 Task: Invite Team Member Softage.1@softage.net to Workspace App Development. Invite Team Member Softage.2@softage.net to Workspace App Development. Invite Team Member Softage.3@softage.net to Workspace App Development. Invite Team Member Softage.4@softage.net to Workspace App Development
Action: Mouse moved to (734, 107)
Screenshot: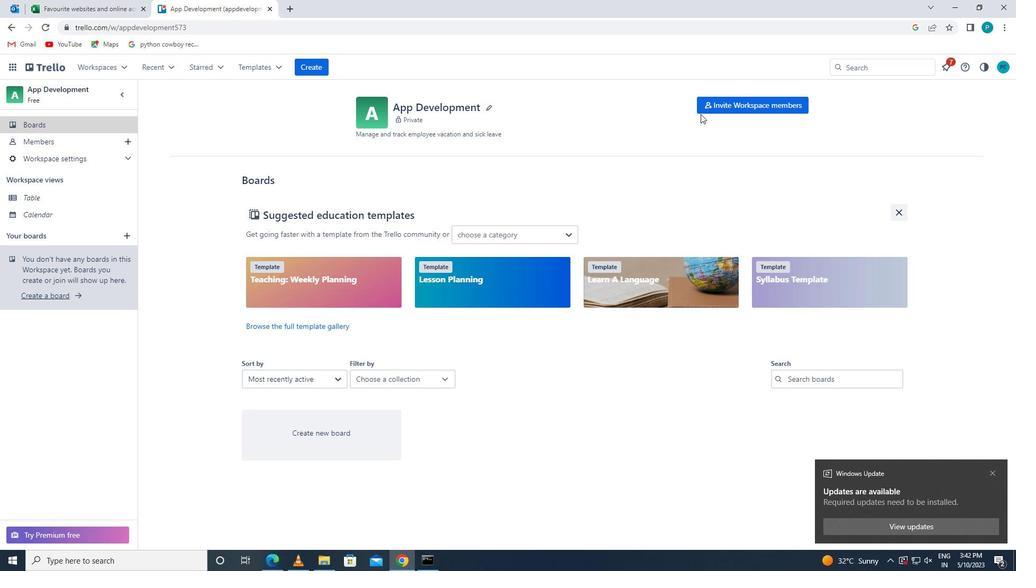
Action: Mouse pressed left at (734, 107)
Screenshot: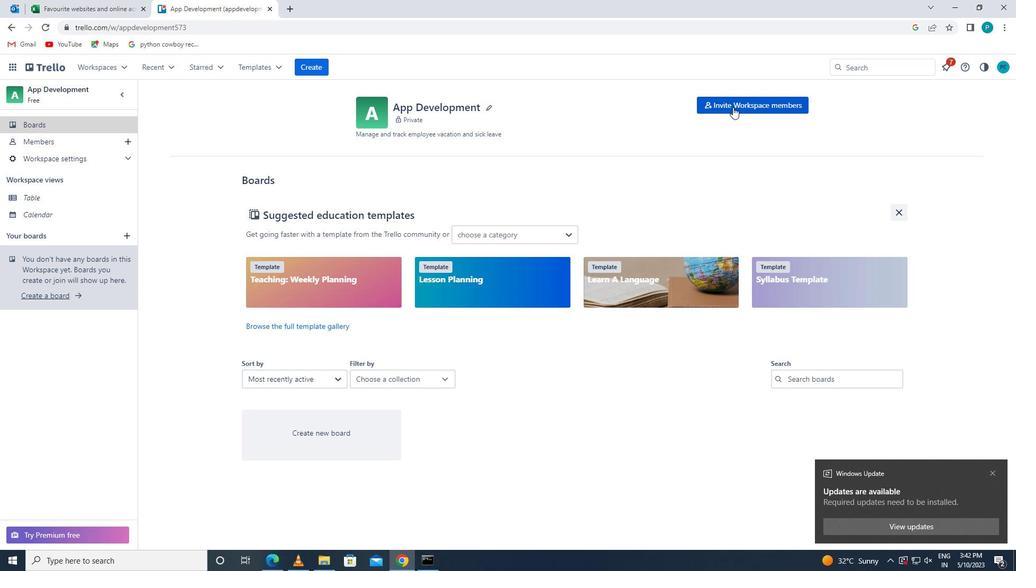 
Action: Mouse moved to (477, 299)
Screenshot: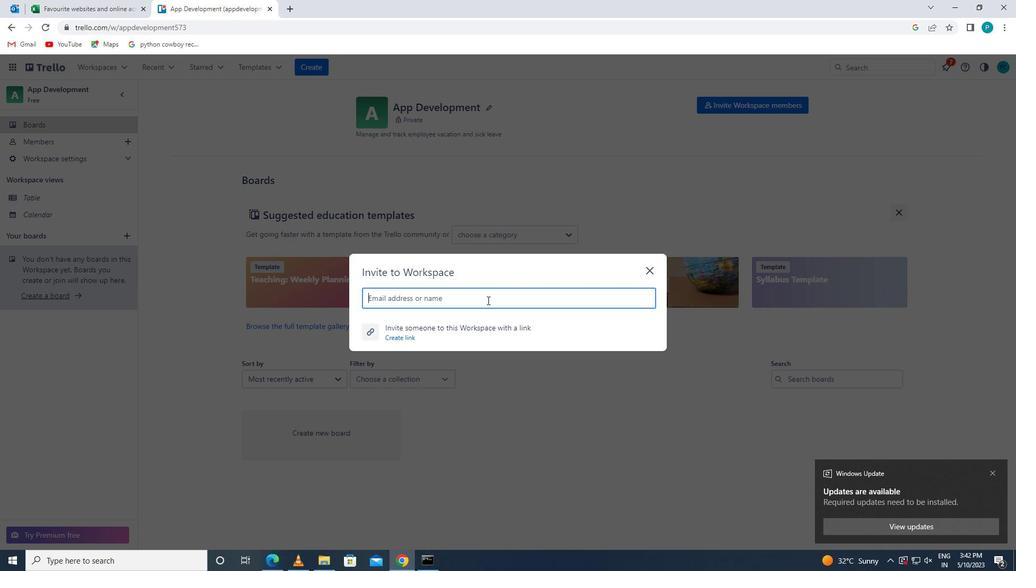 
Action: Mouse pressed left at (477, 299)
Screenshot: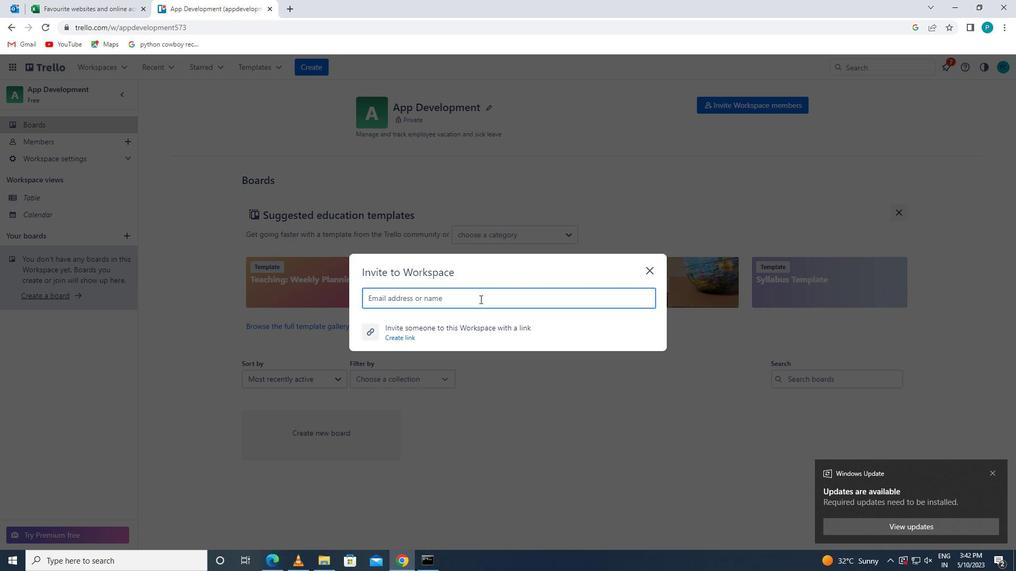 
Action: Key pressed <Key.caps_lock>s<Key.caps_lock>oftage.1<Key.caps_lock><Key.backspace>1<Key.caps_lock><Key.shift>@SOFTAGE.NET
Screenshot: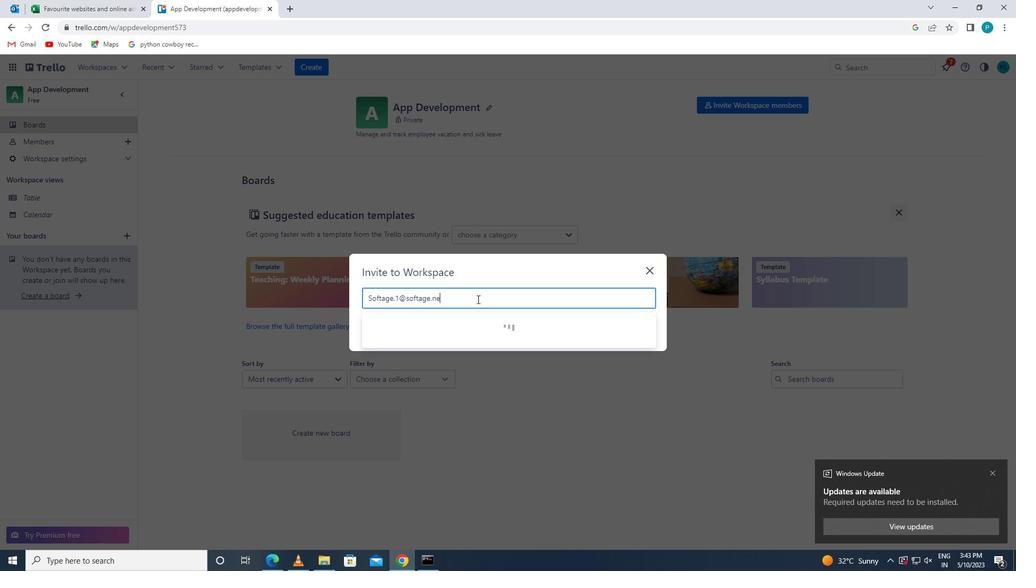 
Action: Mouse moved to (402, 323)
Screenshot: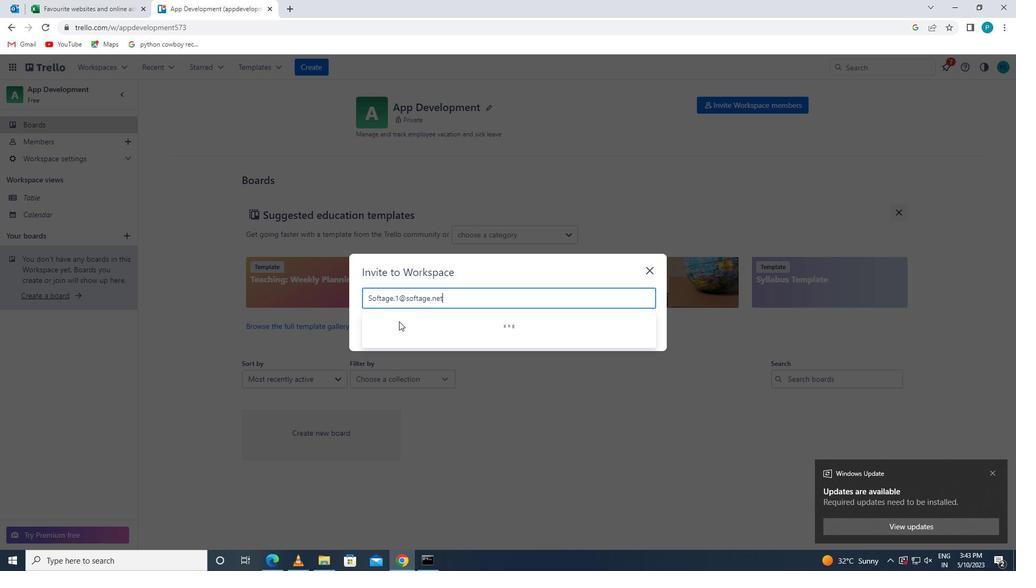 
Action: Mouse pressed left at (402, 323)
Screenshot: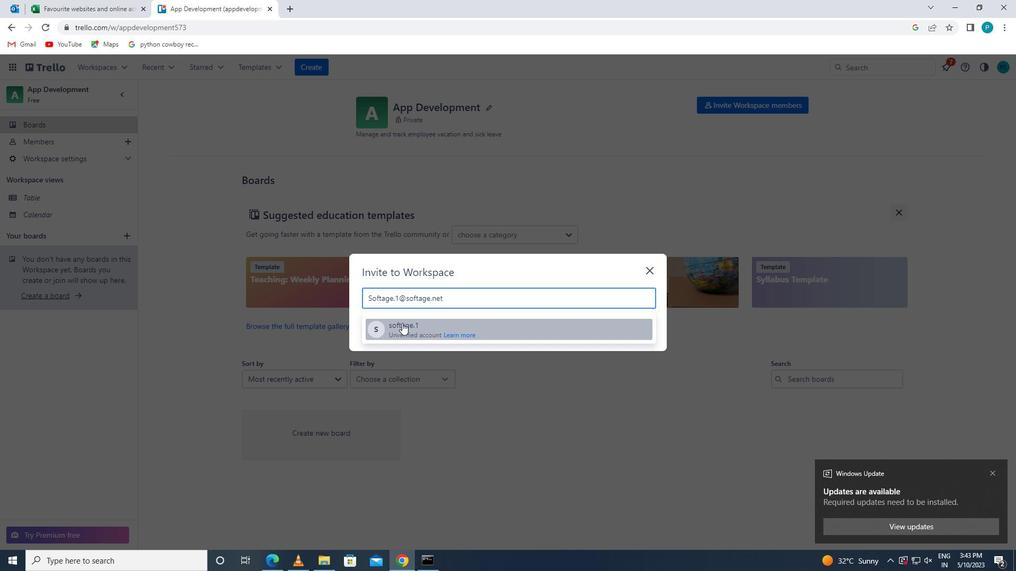 
Action: Mouse moved to (468, 285)
Screenshot: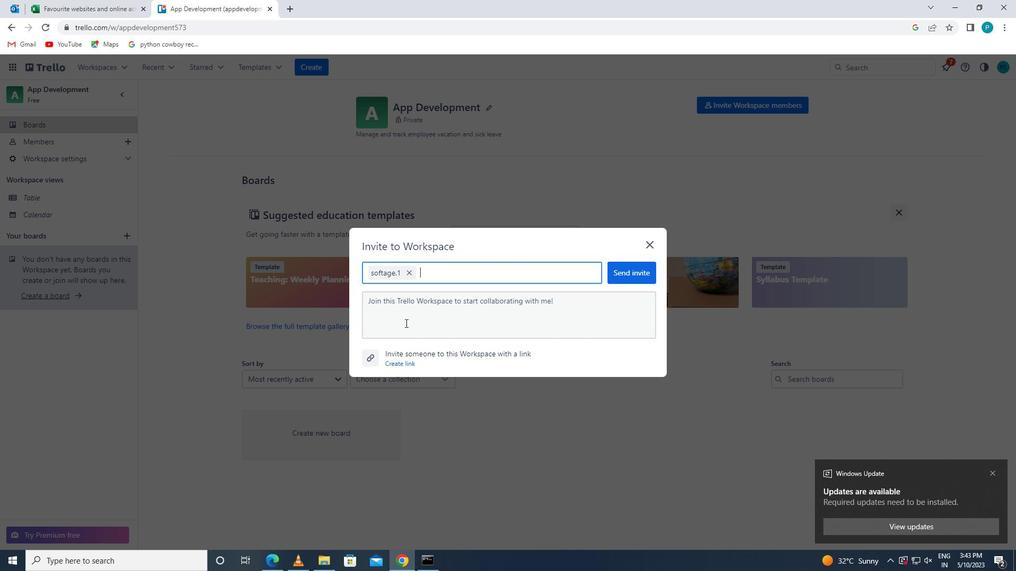
Action: Key pressed <Key.caps_lock>S<Key.caps_lock>OFTAGE.2<Key.shift>@SOFTAGE.NET
Screenshot: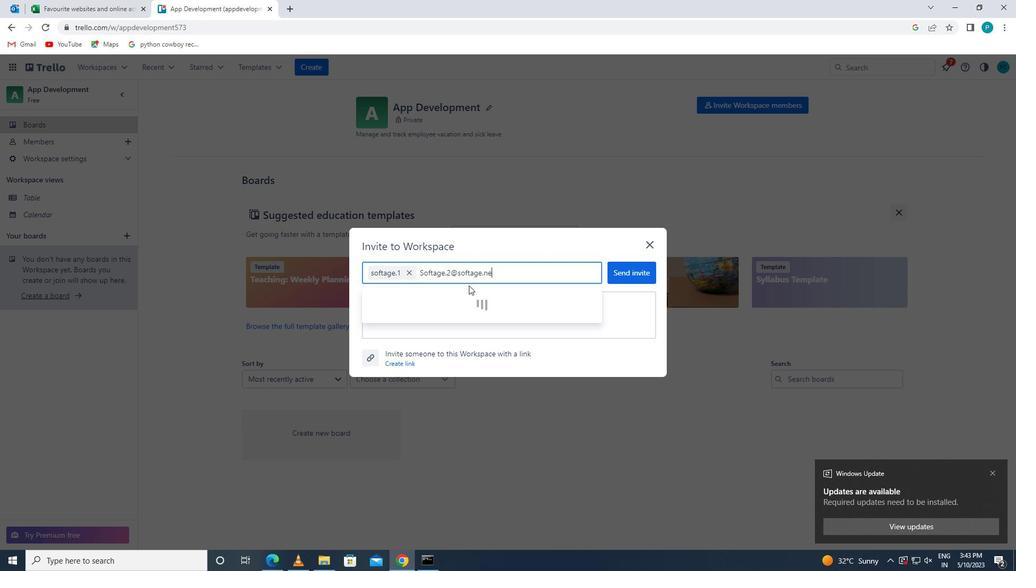 
Action: Mouse moved to (384, 304)
Screenshot: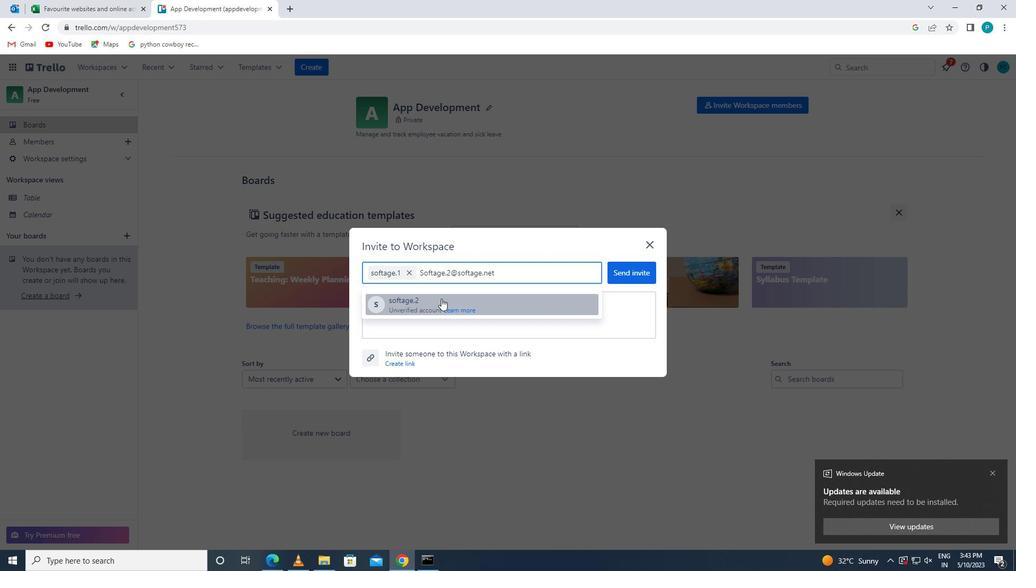 
Action: Mouse pressed left at (384, 304)
Screenshot: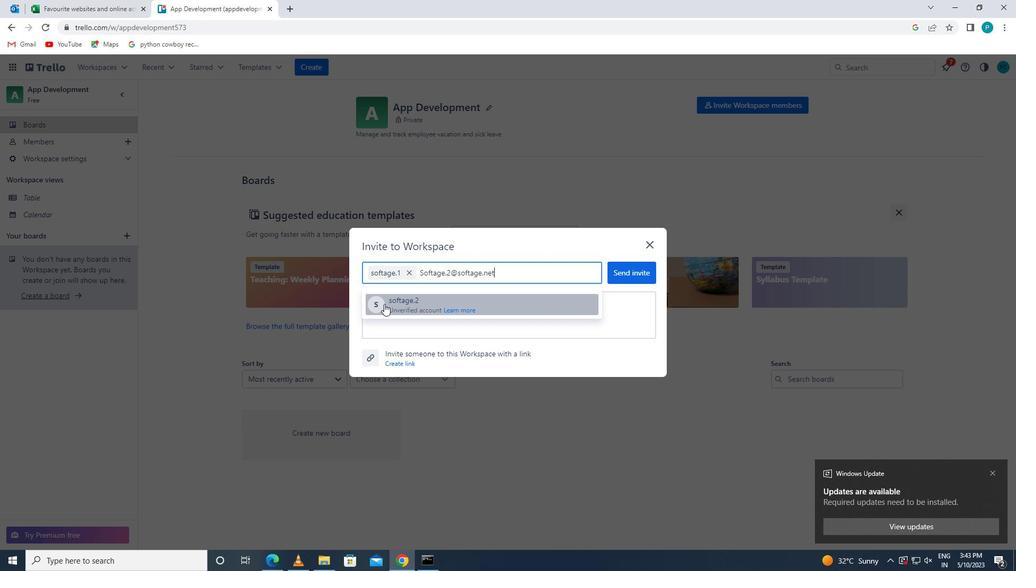 
Action: Mouse moved to (527, 277)
Screenshot: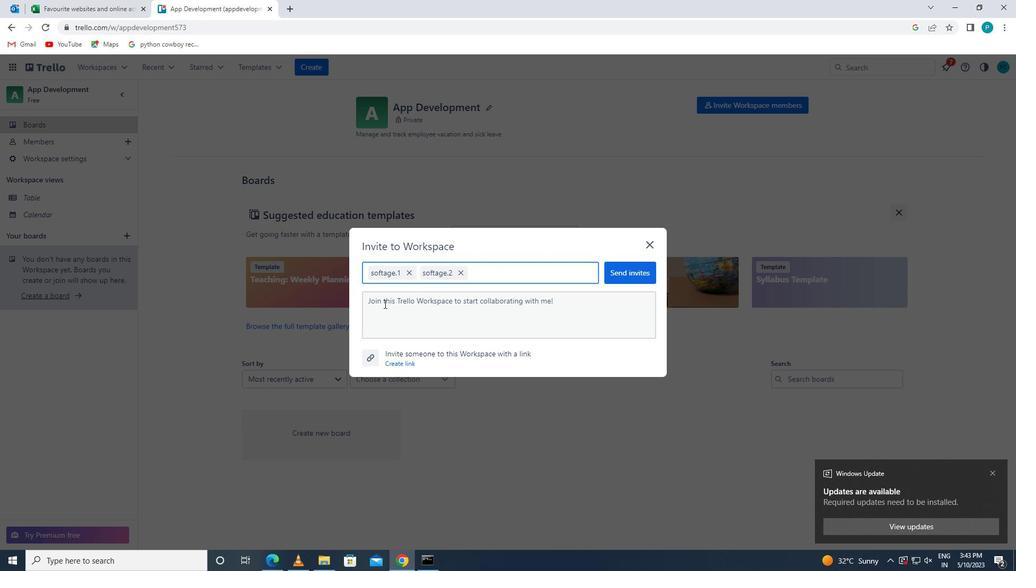 
Action: Key pressed <Key.caps_lock>S<Key.caps_lock>OFTAGE.3<Key.shift><Key.shift><Key.shift><Key.shift><Key.shift><Key.shift><Key.shift><Key.shift><Key.shift><Key.shift><Key.shift><Key.shift><Key.shift><Key.shift><Key.shift><Key.shift><Key.shift><Key.shift><Key.shift><Key.shift><Key.shift><Key.shift><Key.shift><Key.shift><Key.shift><Key.shift><Key.shift><Key.shift><Key.shift><Key.shift><Key.shift><Key.shift><Key.shift><Key.shift>S<Key.backspace><Key.shift>@SOFTAGE.NET
Screenshot: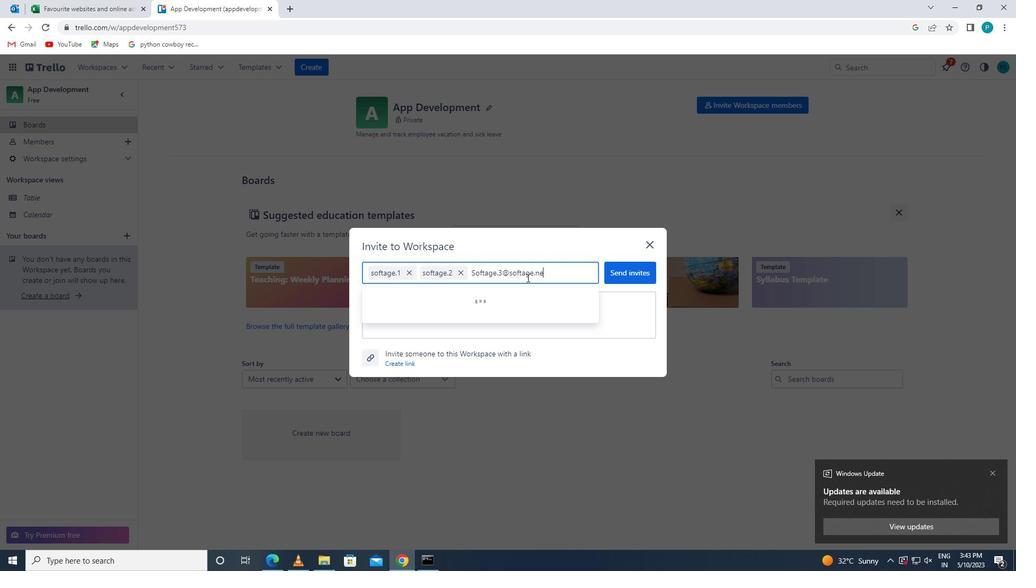 
Action: Mouse moved to (389, 302)
Screenshot: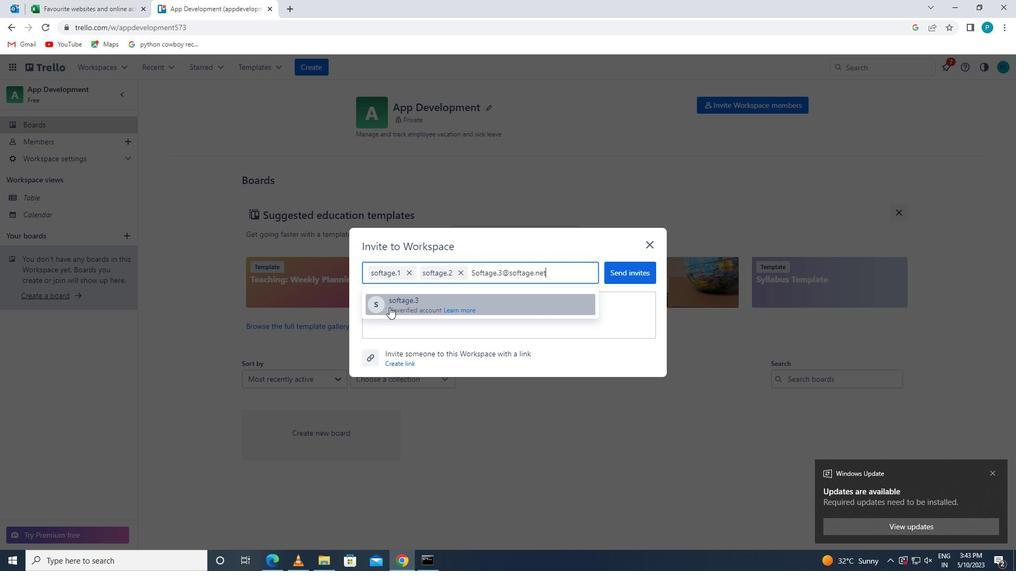 
Action: Mouse pressed left at (389, 302)
Screenshot: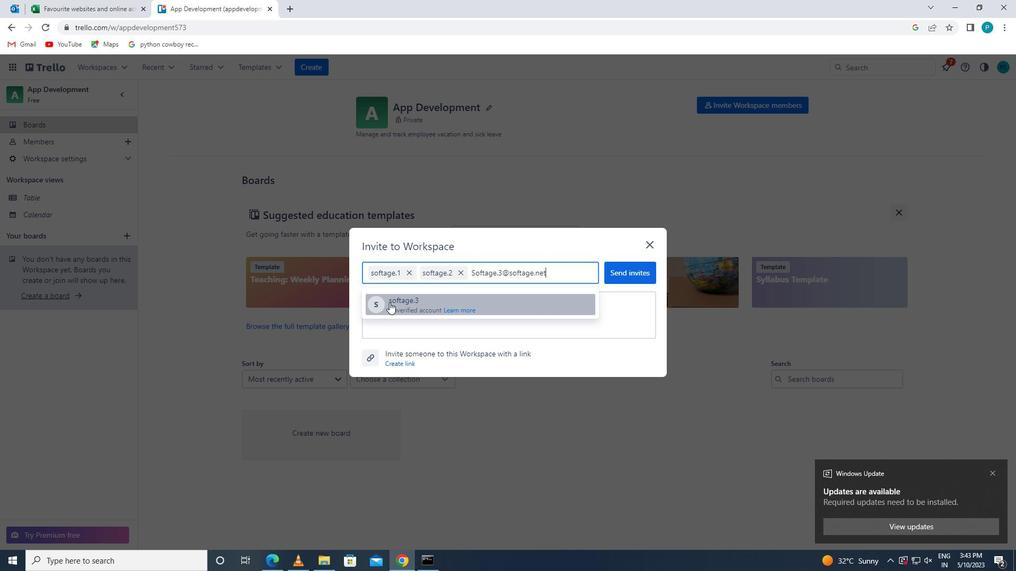 
Action: Mouse moved to (481, 286)
Screenshot: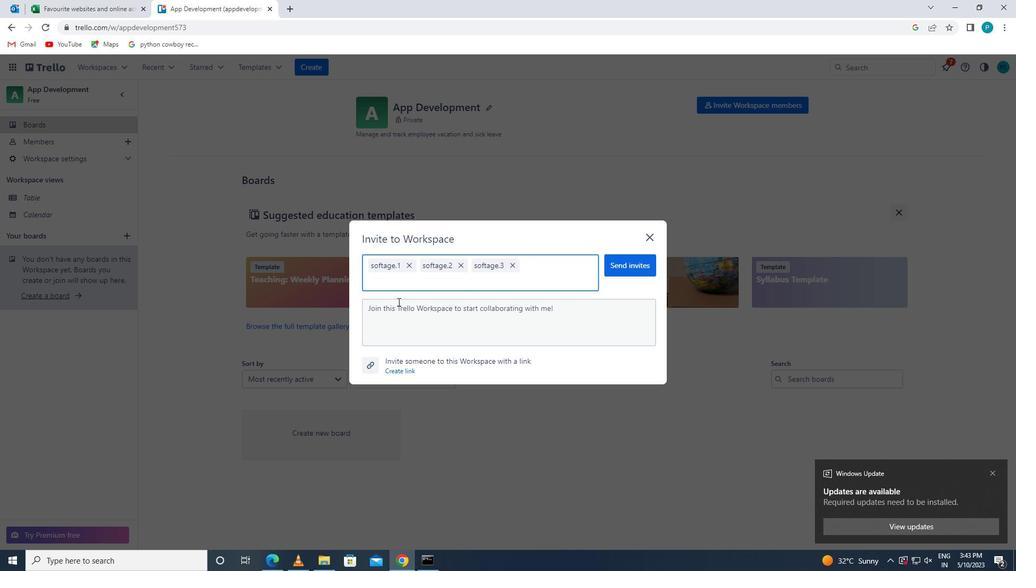 
Action: Key pressed <Key.caps_lock>S<Key.caps_lock>OFTAGE4<Key.backspace>.4<Key.shift>@SOFTAGE.NET
Screenshot: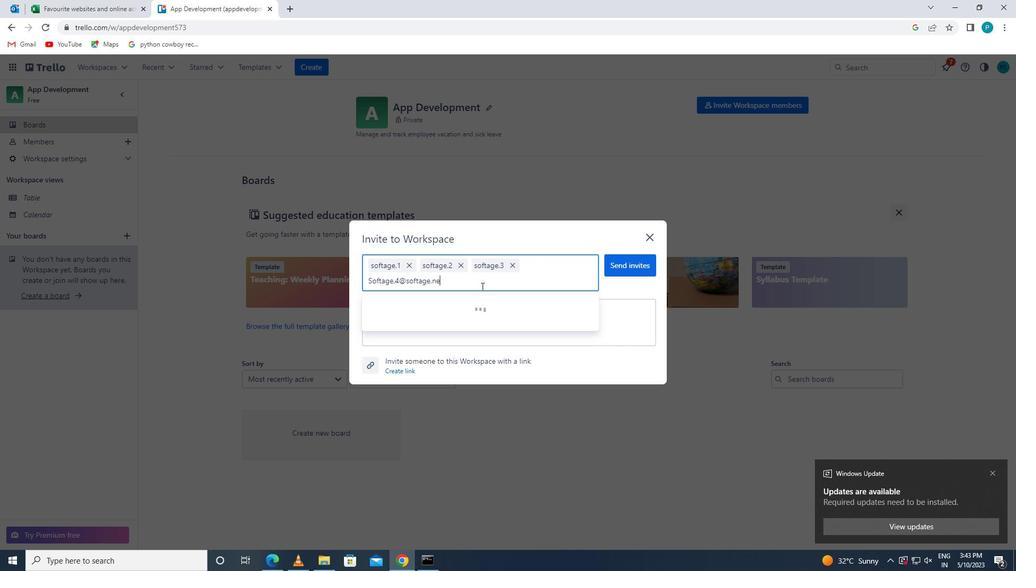 
Action: Mouse moved to (429, 307)
Screenshot: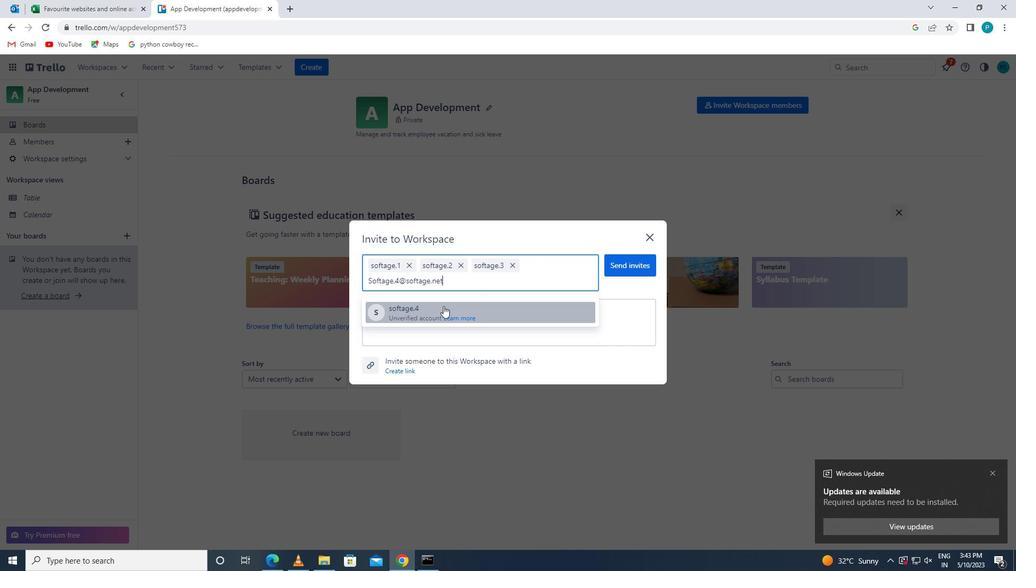 
Action: Mouse pressed left at (429, 307)
Screenshot: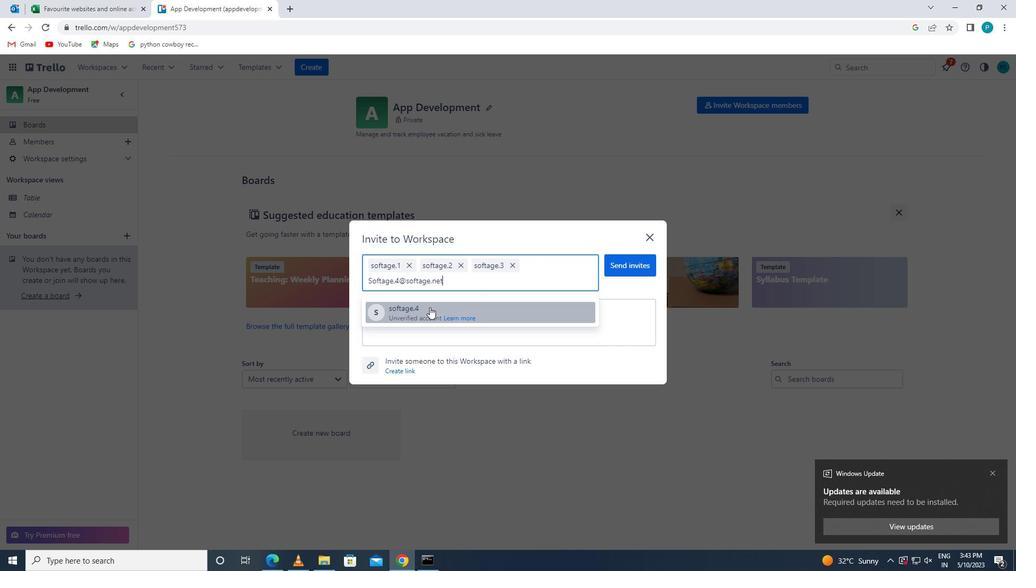
Action: Mouse moved to (640, 264)
Screenshot: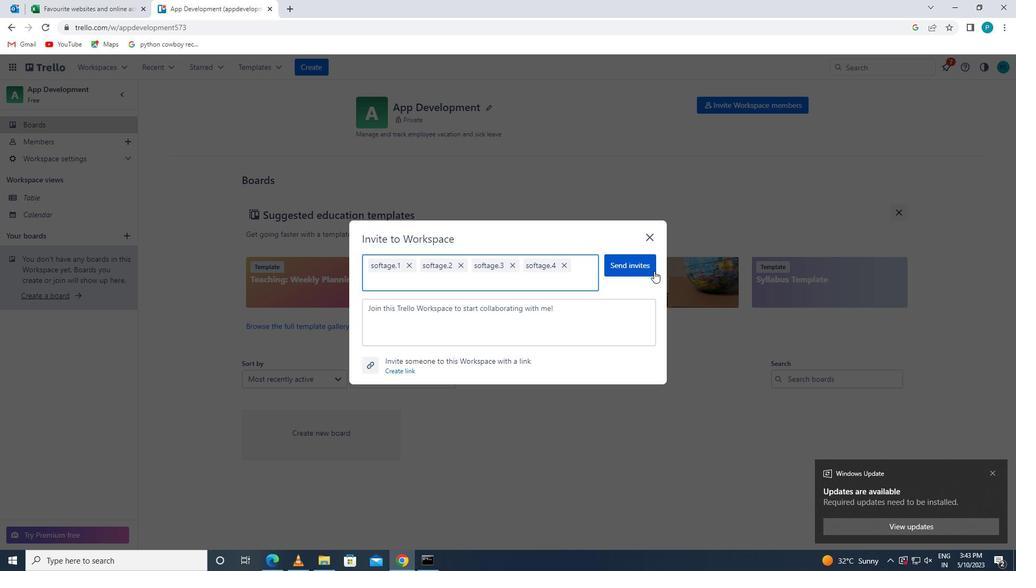
Action: Mouse pressed left at (640, 264)
Screenshot: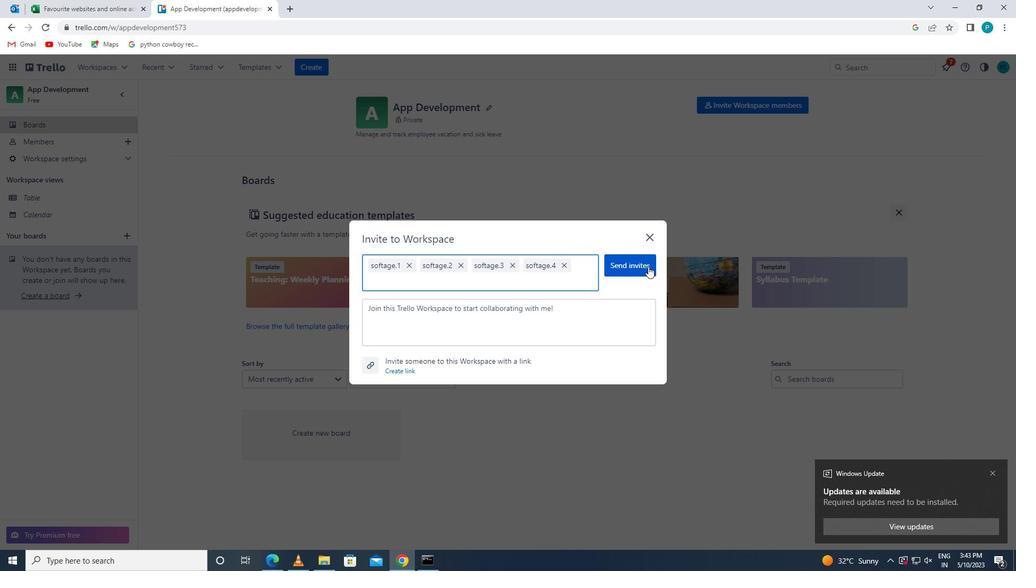 
Action: Mouse moved to (620, 288)
Screenshot: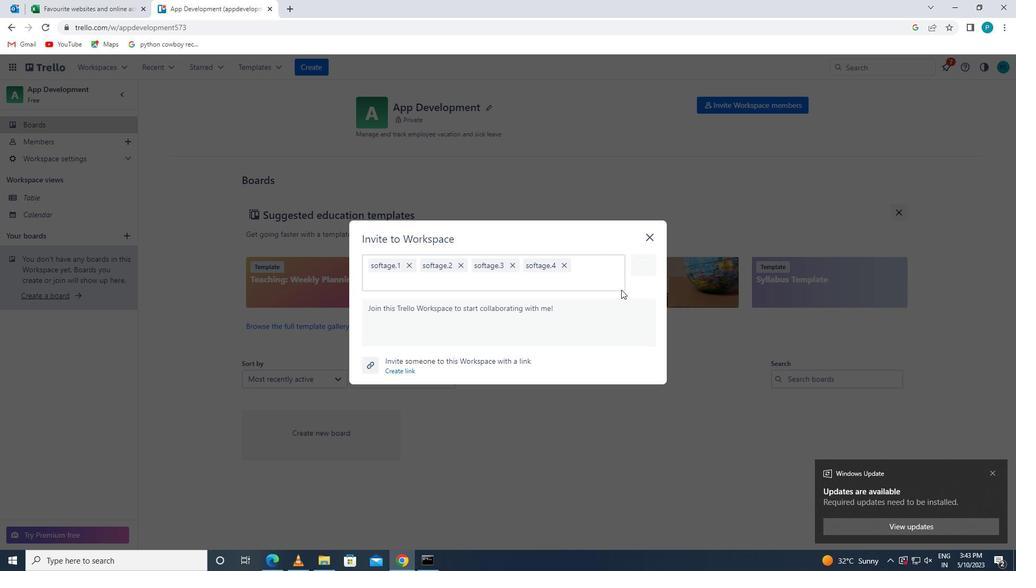 
